 Task: Look for space in Normandy from 15th august 2023 to 30th august 2023 for 2 adults, 3 children in price range Rs.20000 to Rs.28000. Place can be entire place with 1  bedroom having 4 beds and 1 bathroom. Property type can be flat. Amenities needed are: wifi, pool, breakfast. Booking option can be shelf check-in. Required host language is English.
Action: Mouse moved to (352, 399)
Screenshot: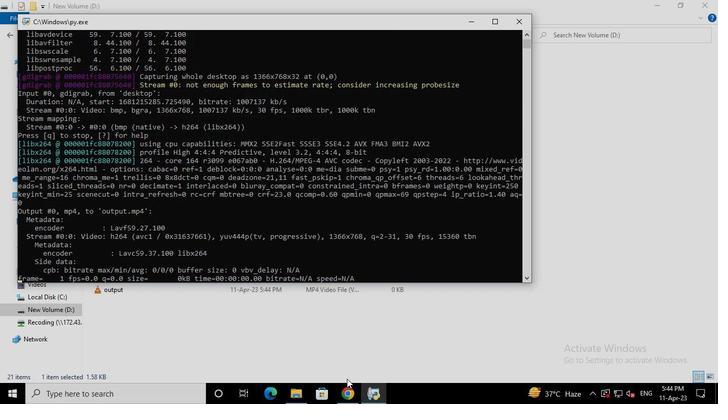 
Action: Mouse pressed left at (352, 399)
Screenshot: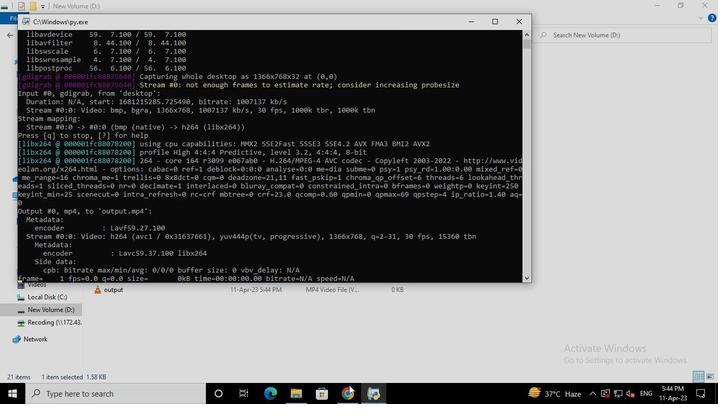 
Action: Mouse moved to (293, 92)
Screenshot: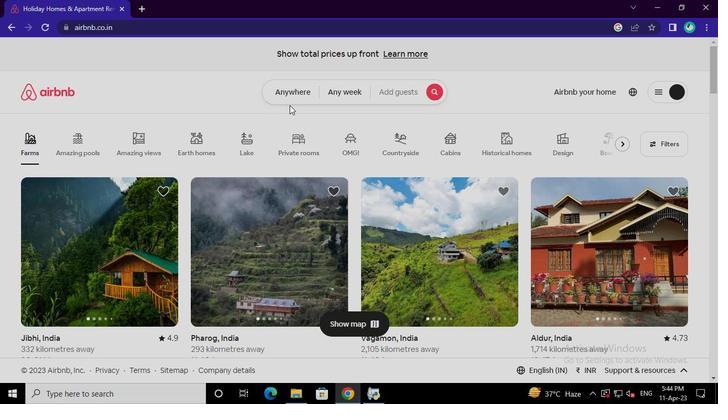 
Action: Mouse pressed left at (293, 92)
Screenshot: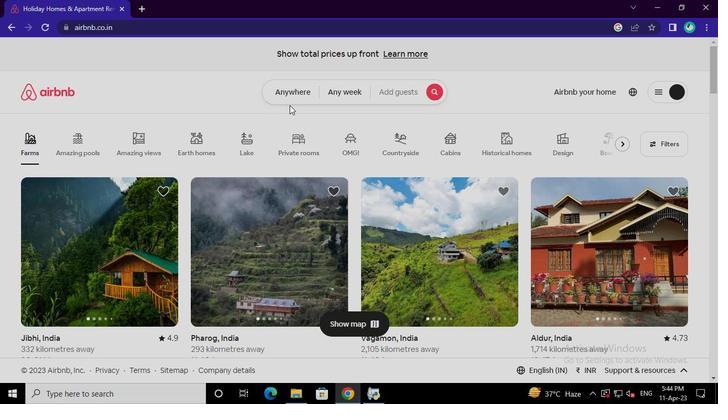 
Action: Mouse moved to (253, 135)
Screenshot: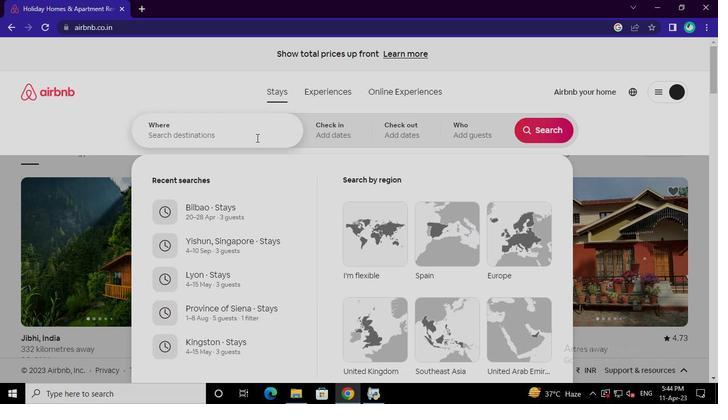 
Action: Mouse pressed left at (253, 135)
Screenshot: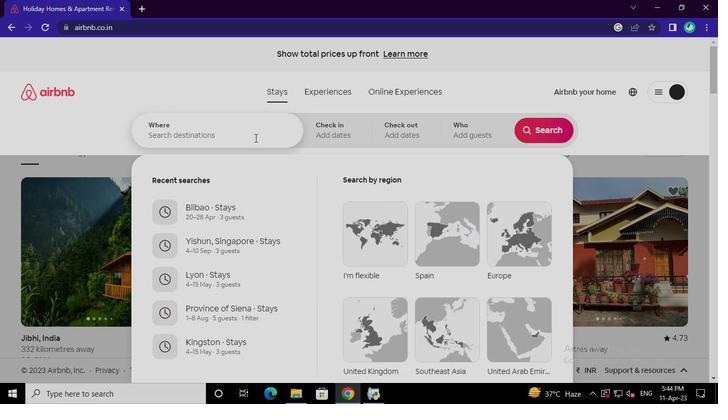 
Action: Keyboard n
Screenshot: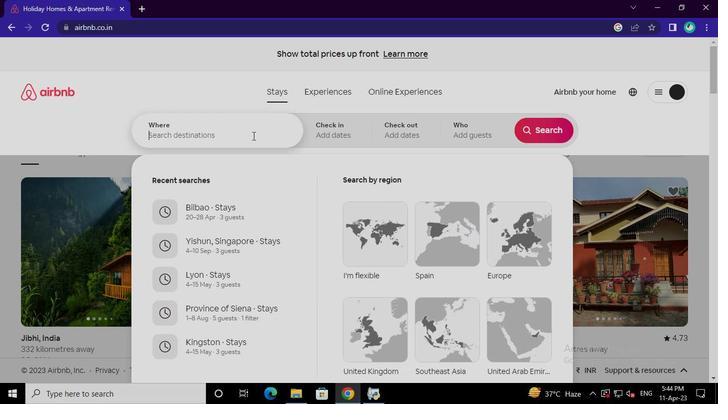 
Action: Keyboard o
Screenshot: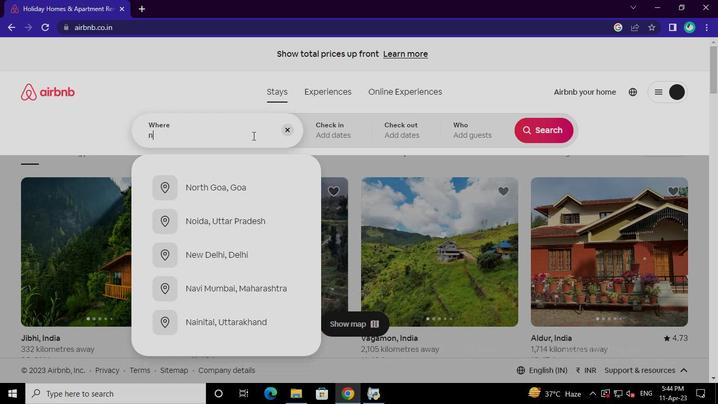 
Action: Keyboard r
Screenshot: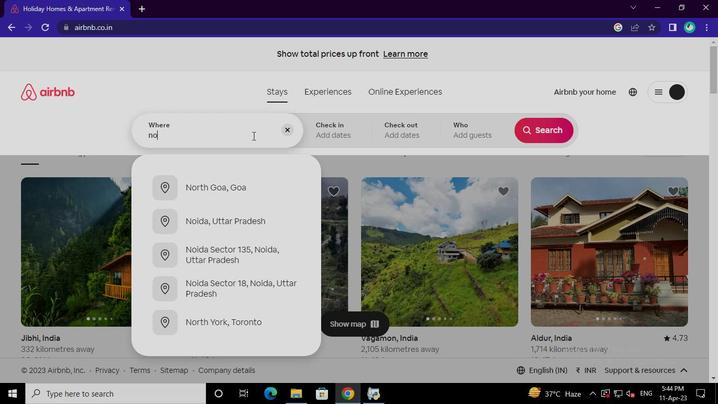 
Action: Keyboard m
Screenshot: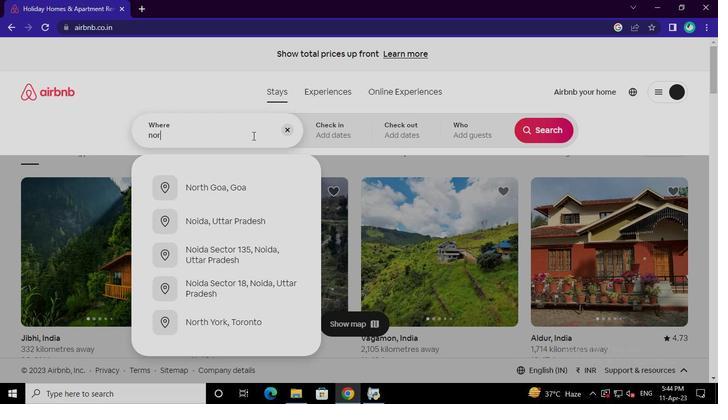 
Action: Keyboard a
Screenshot: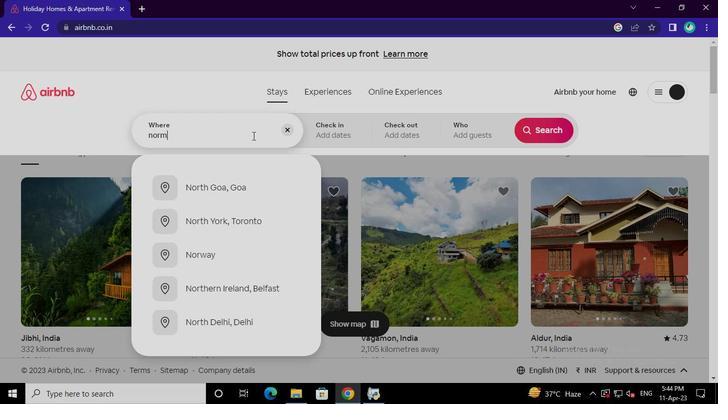 
Action: Keyboard n
Screenshot: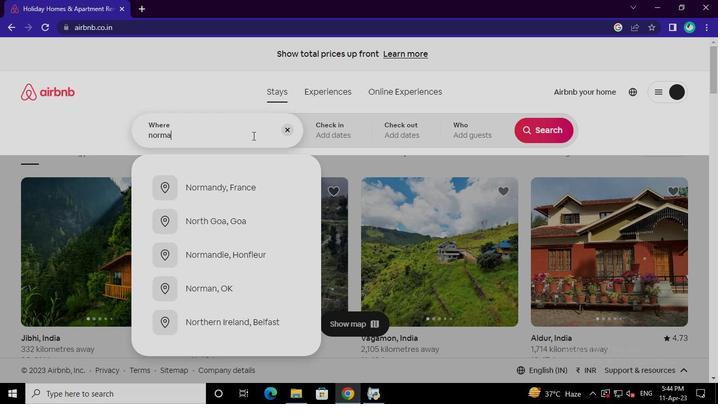 
Action: Mouse moved to (240, 188)
Screenshot: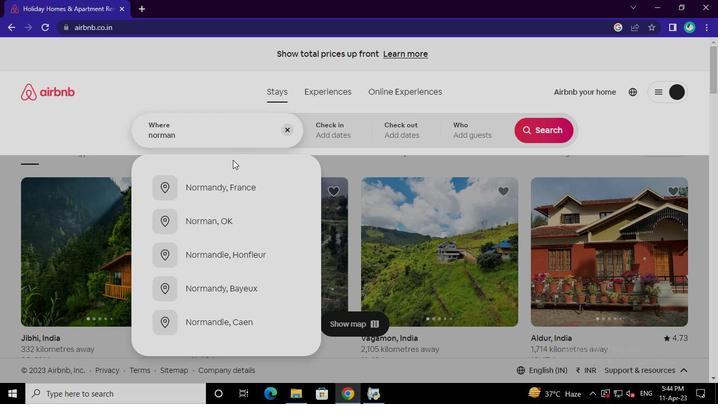 
Action: Mouse pressed left at (240, 188)
Screenshot: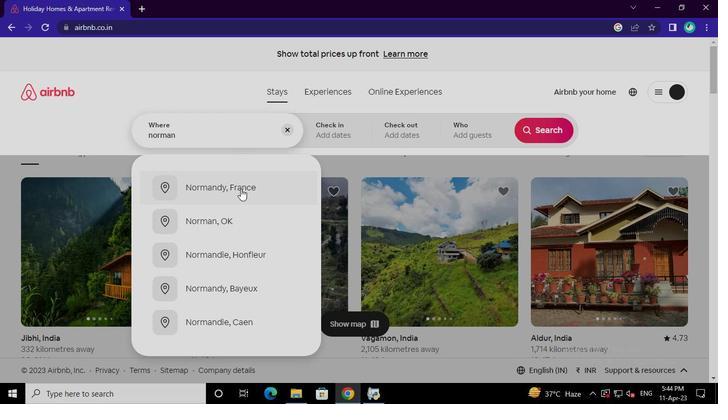 
Action: Mouse moved to (538, 215)
Screenshot: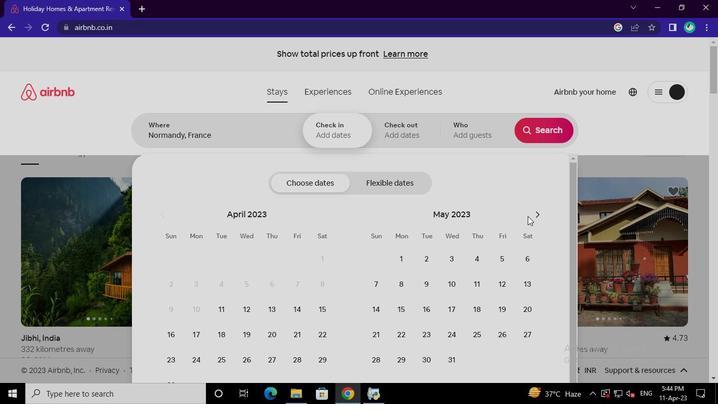 
Action: Mouse pressed left at (538, 215)
Screenshot: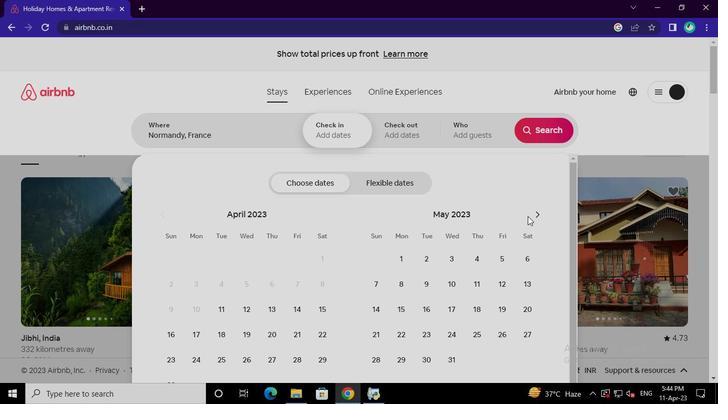 
Action: Mouse pressed left at (538, 215)
Screenshot: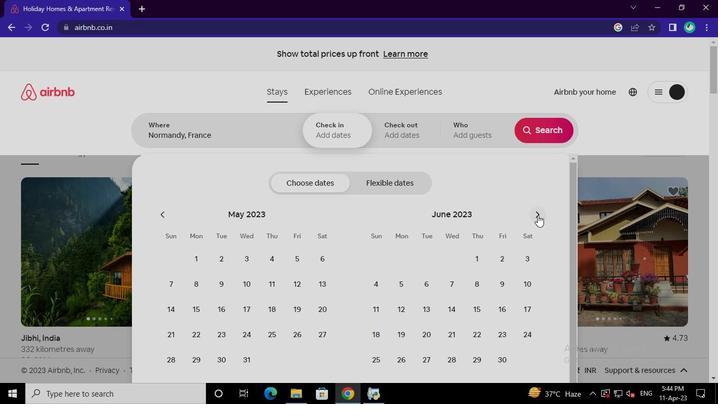 
Action: Mouse pressed left at (538, 215)
Screenshot: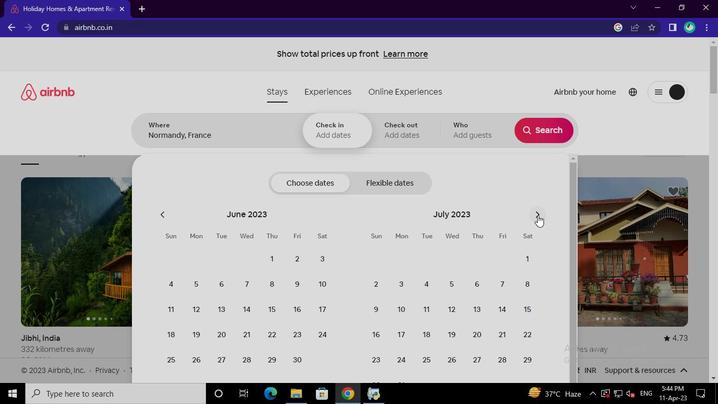 
Action: Mouse moved to (431, 307)
Screenshot: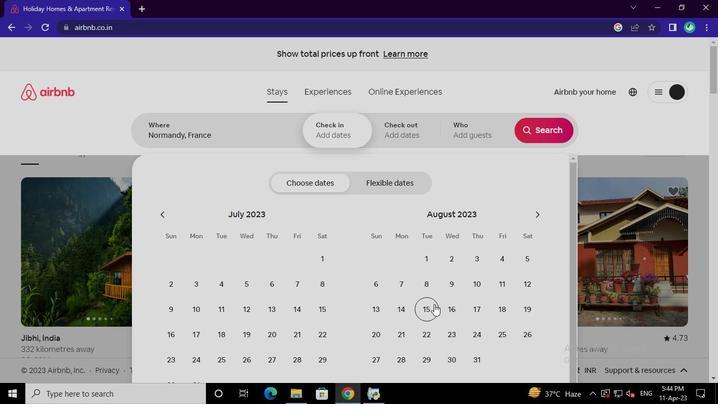 
Action: Mouse pressed left at (431, 307)
Screenshot: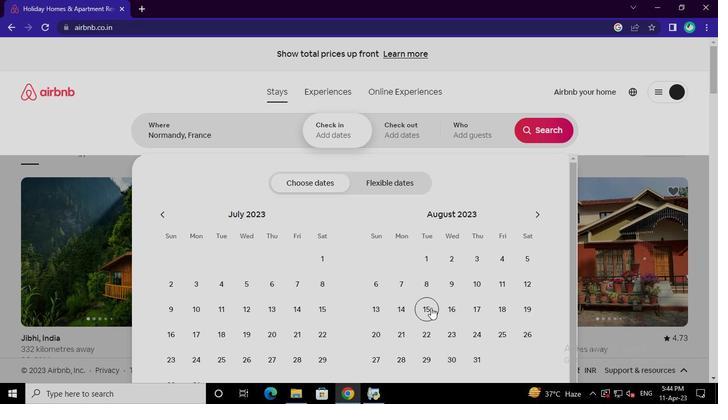 
Action: Mouse moved to (457, 358)
Screenshot: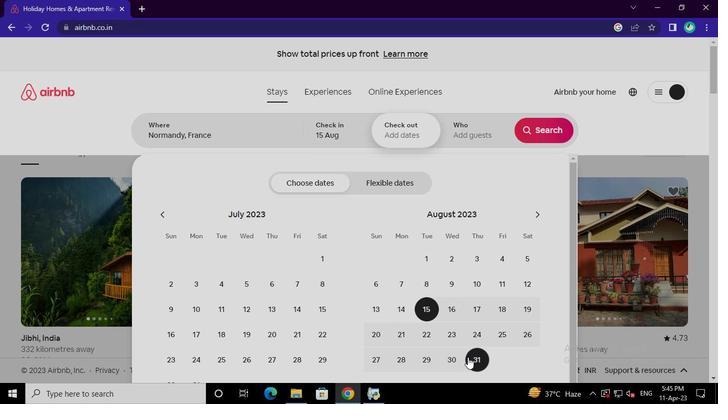 
Action: Mouse pressed left at (457, 358)
Screenshot: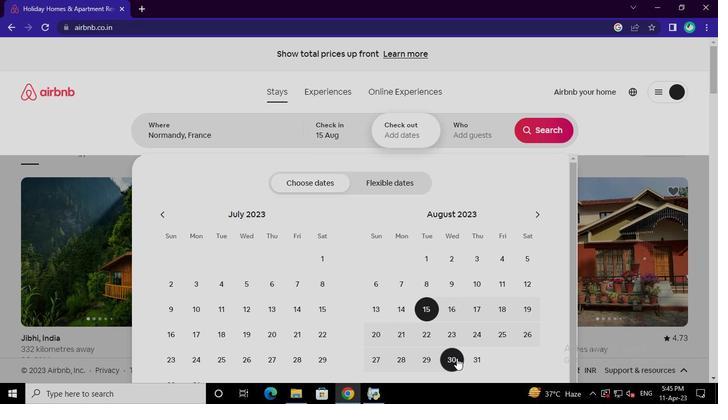 
Action: Mouse moved to (482, 137)
Screenshot: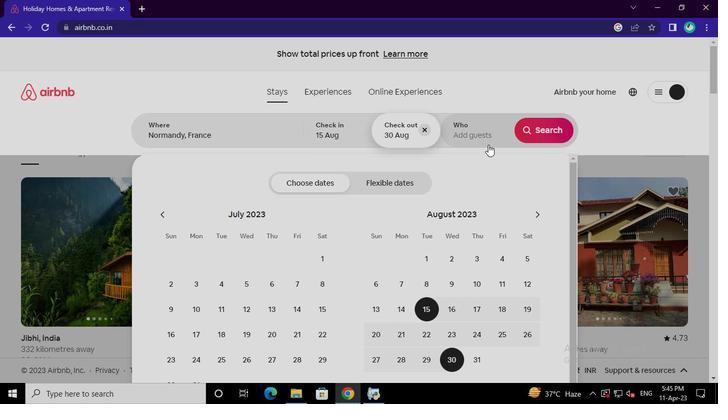 
Action: Mouse pressed left at (482, 137)
Screenshot: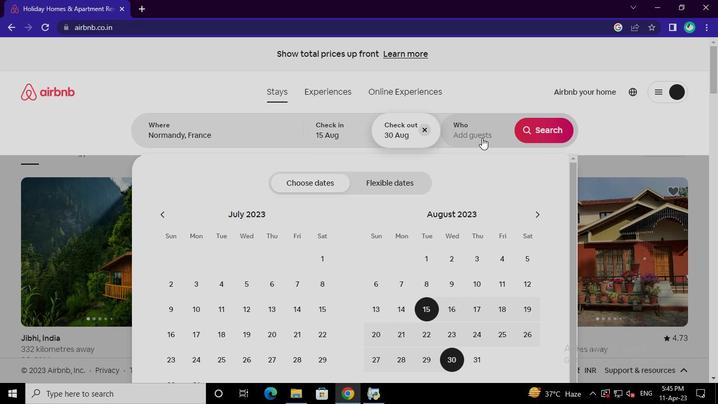 
Action: Mouse moved to (547, 185)
Screenshot: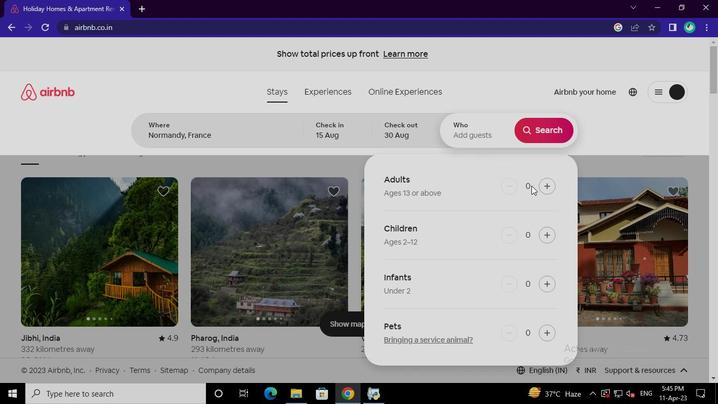 
Action: Mouse pressed left at (547, 185)
Screenshot: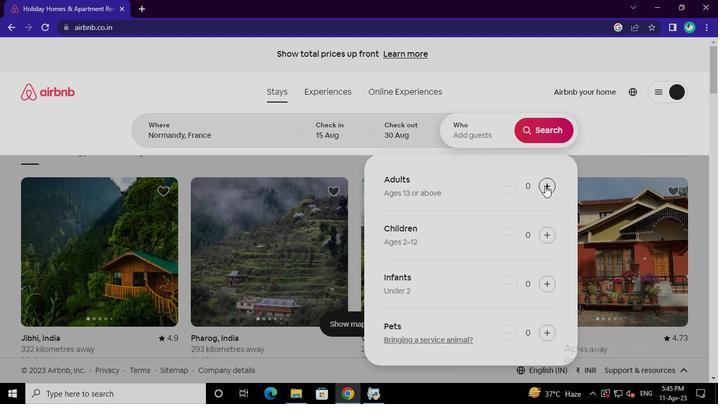 
Action: Mouse pressed left at (547, 185)
Screenshot: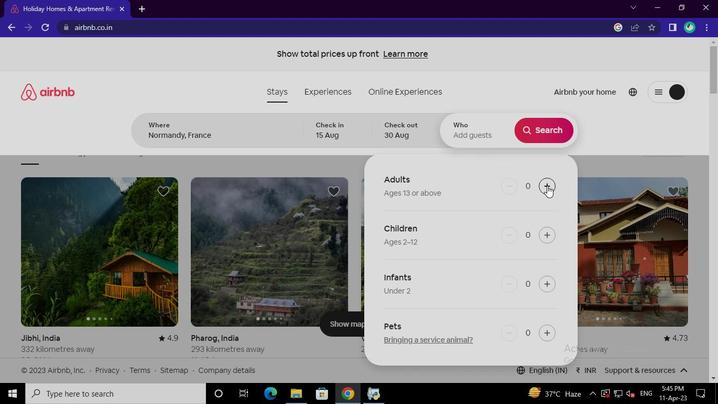 
Action: Mouse moved to (546, 238)
Screenshot: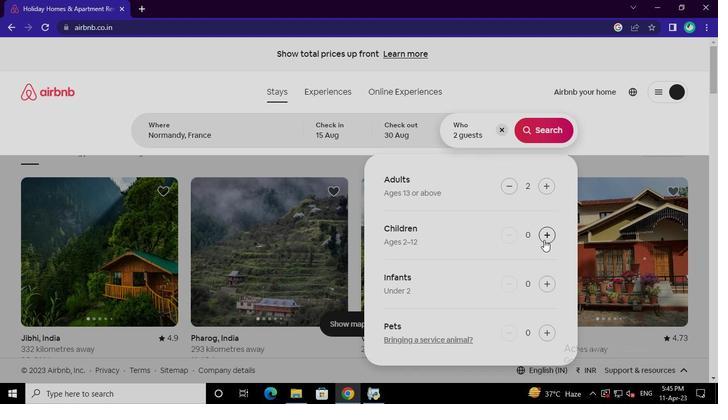 
Action: Mouse pressed left at (546, 238)
Screenshot: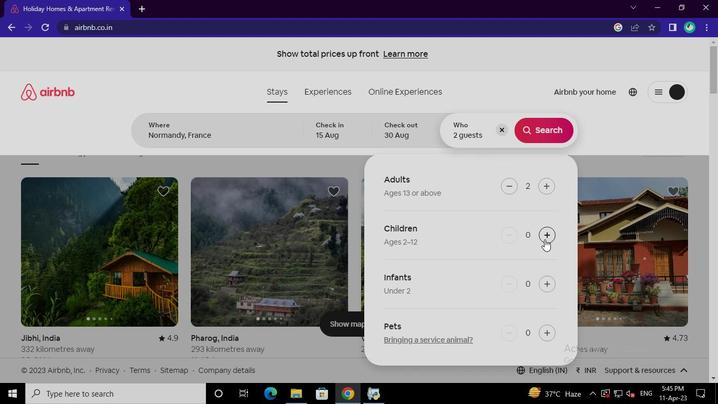 
Action: Mouse pressed left at (546, 238)
Screenshot: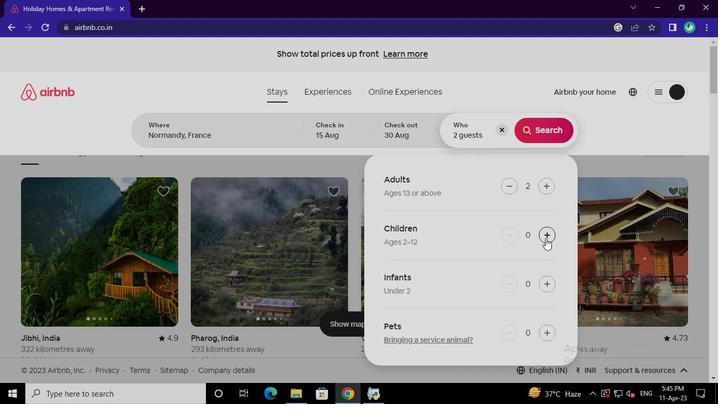 
Action: Mouse pressed left at (546, 238)
Screenshot: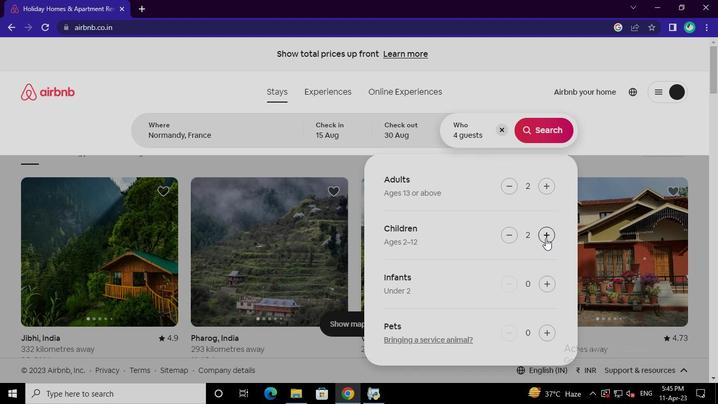 
Action: Mouse moved to (551, 136)
Screenshot: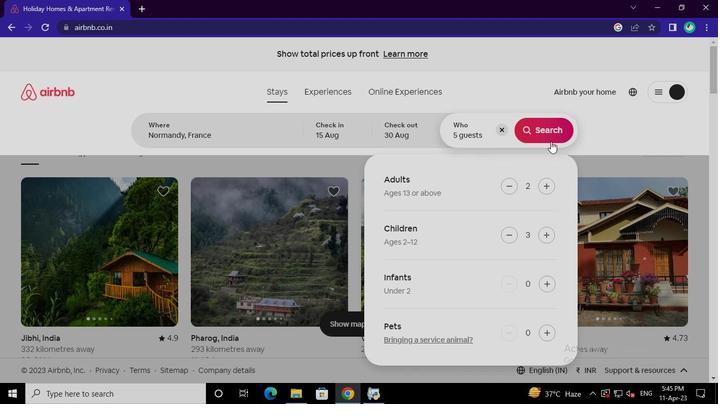 
Action: Mouse pressed left at (551, 136)
Screenshot: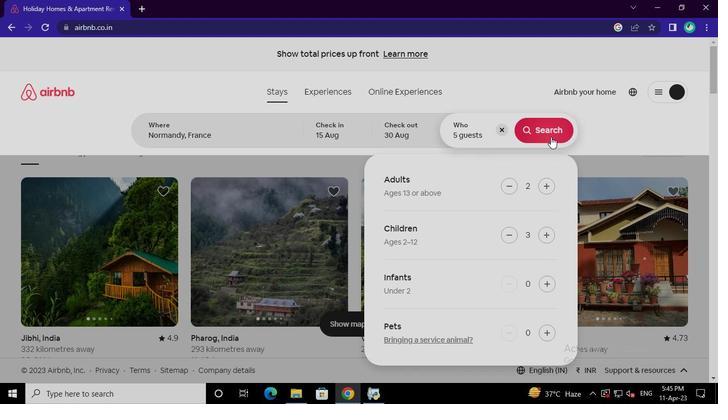 
Action: Mouse moved to (662, 99)
Screenshot: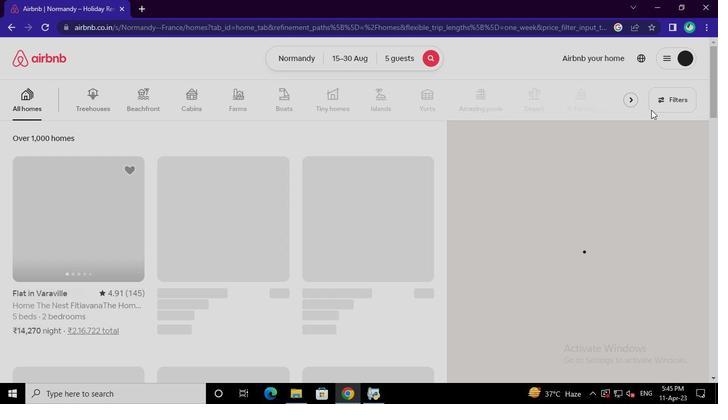 
Action: Mouse pressed left at (662, 99)
Screenshot: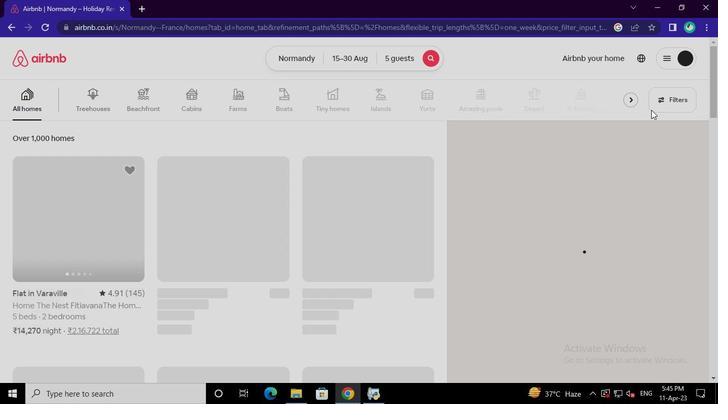 
Action: Mouse moved to (278, 233)
Screenshot: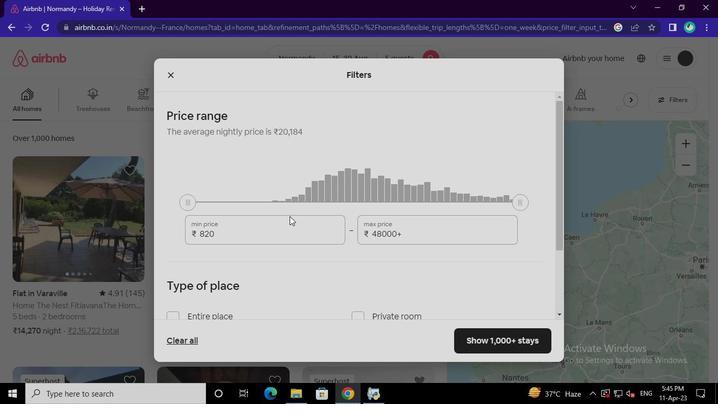 
Action: Mouse pressed left at (278, 233)
Screenshot: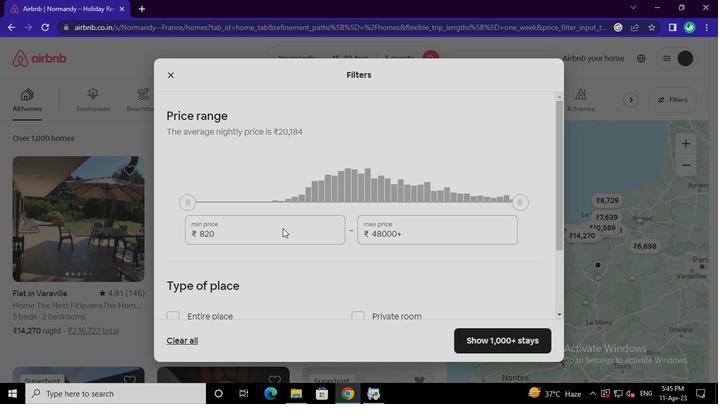 
Action: Mouse moved to (277, 233)
Screenshot: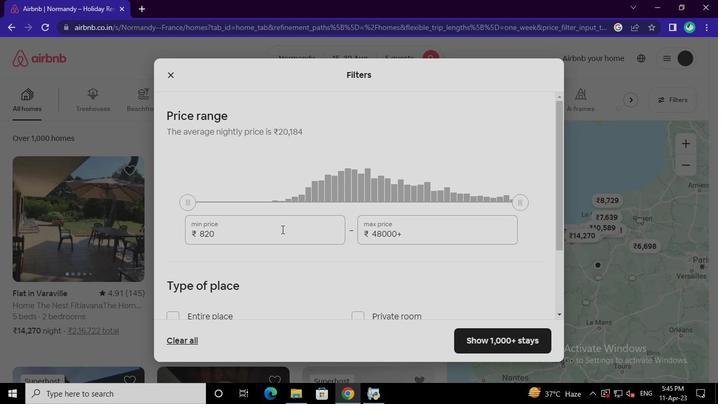 
Action: Keyboard Key.backspace
Screenshot: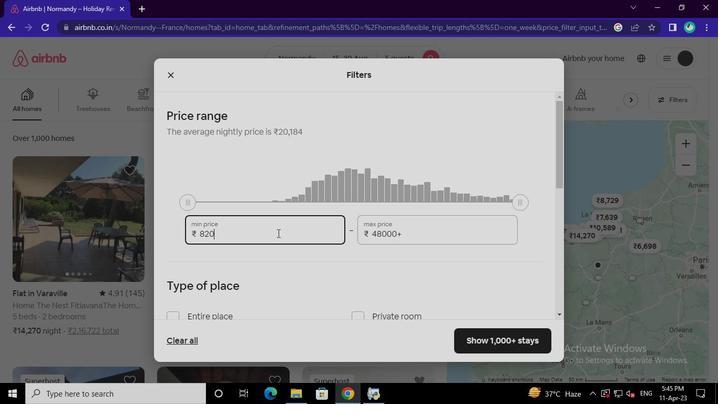 
Action: Keyboard Key.backspace
Screenshot: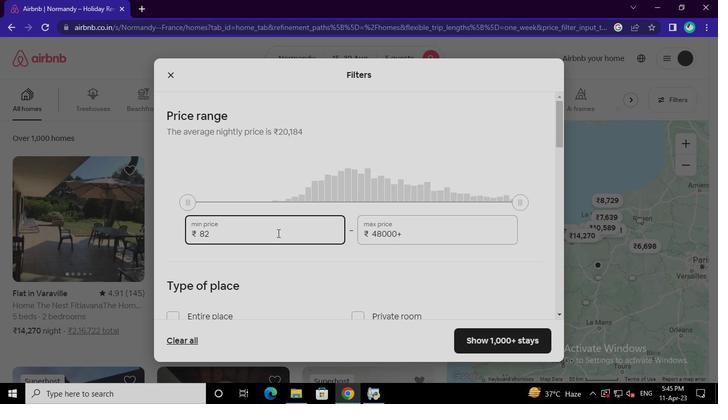 
Action: Keyboard Key.backspace
Screenshot: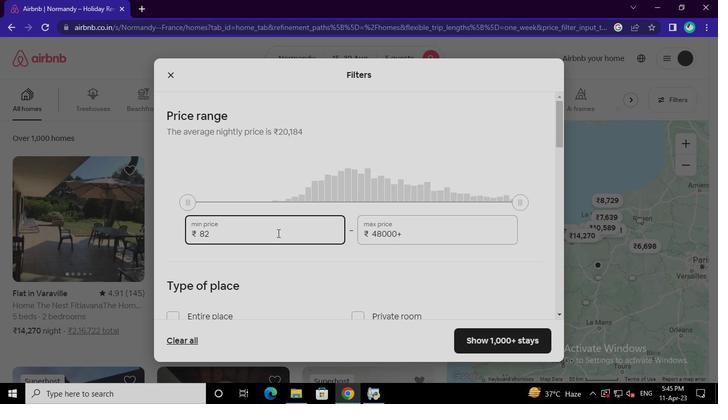 
Action: Keyboard Key.backspace
Screenshot: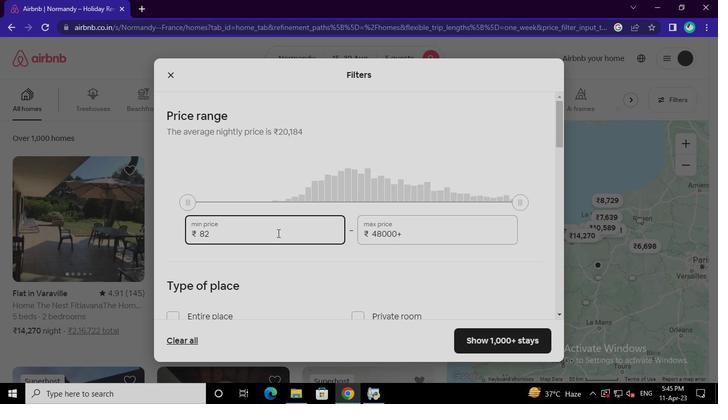 
Action: Keyboard Key.backspace
Screenshot: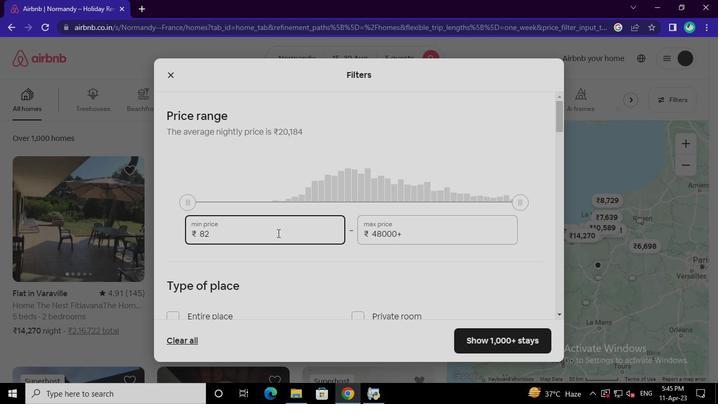 
Action: Keyboard Key.backspace
Screenshot: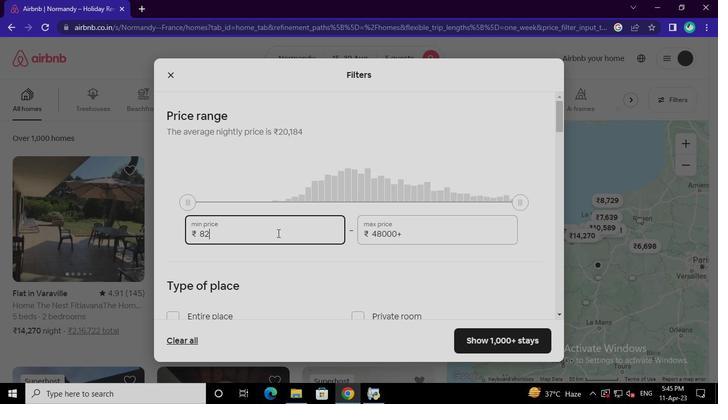 
Action: Keyboard Key.backspace
Screenshot: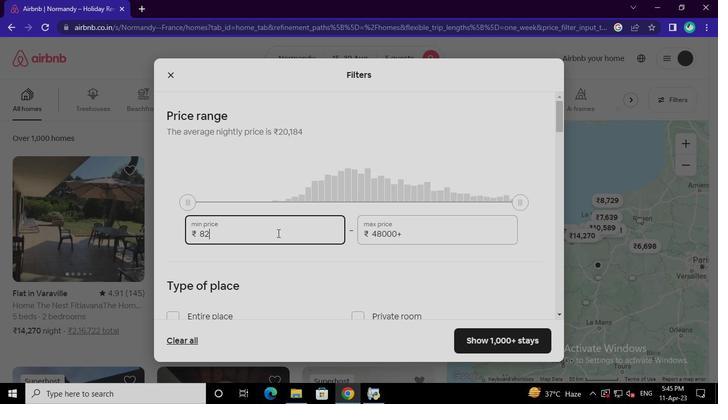 
Action: Keyboard Key.backspace
Screenshot: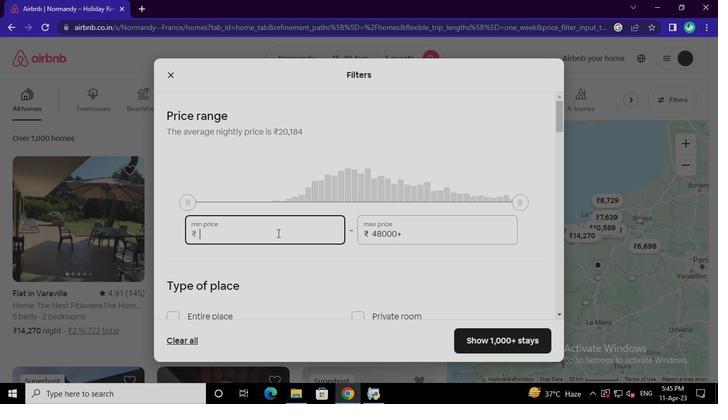 
Action: Keyboard Key.backspace
Screenshot: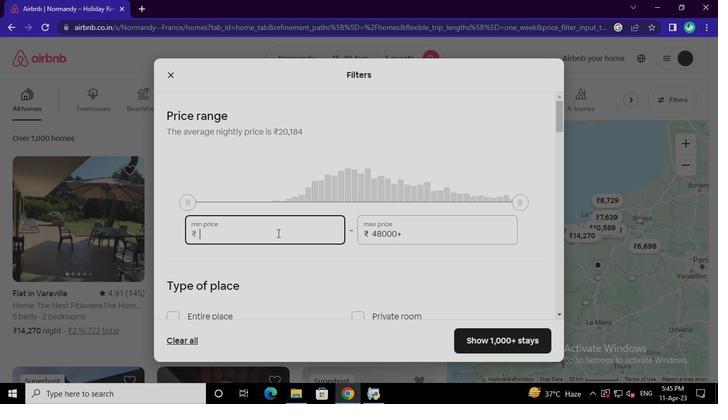 
Action: Keyboard Key.backspace
Screenshot: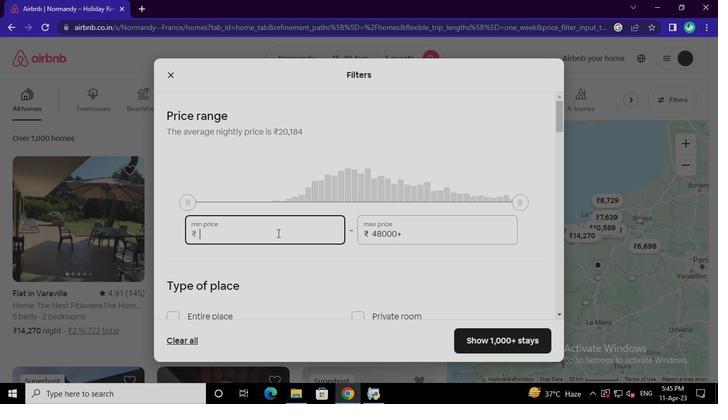 
Action: Keyboard Key.backspace
Screenshot: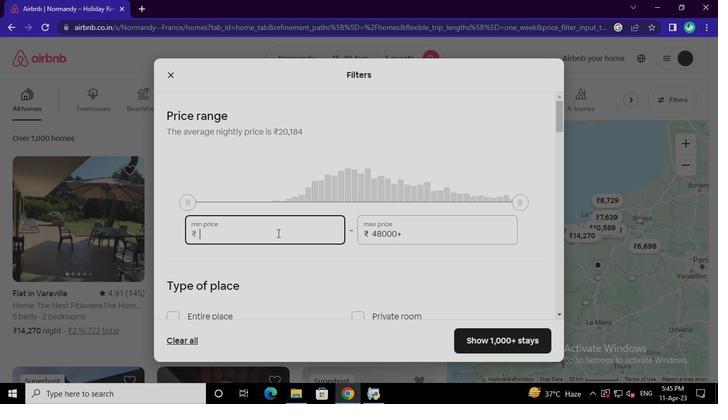 
Action: Keyboard <98>
Screenshot: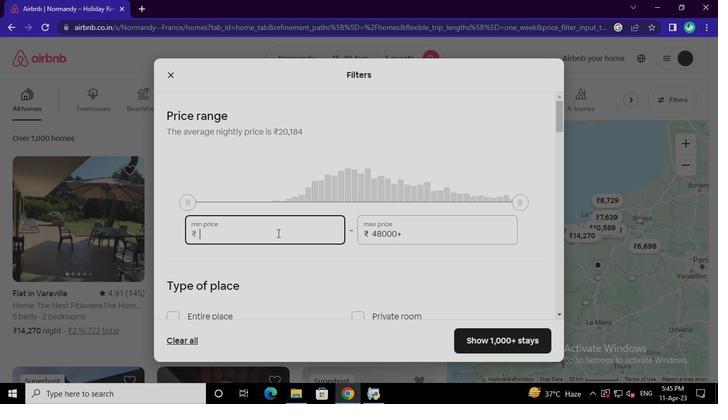 
Action: Keyboard <96>
Screenshot: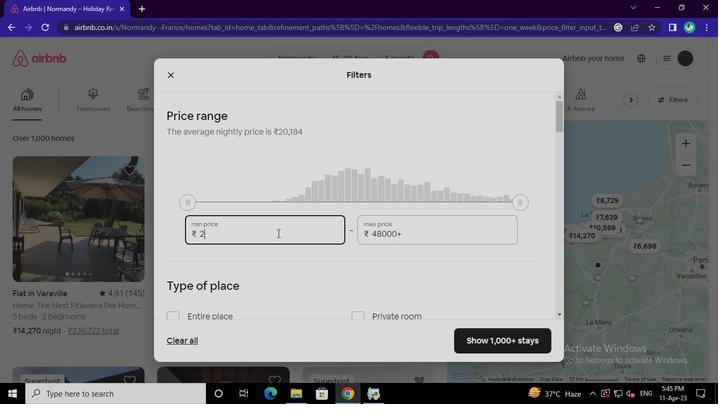 
Action: Keyboard <96>
Screenshot: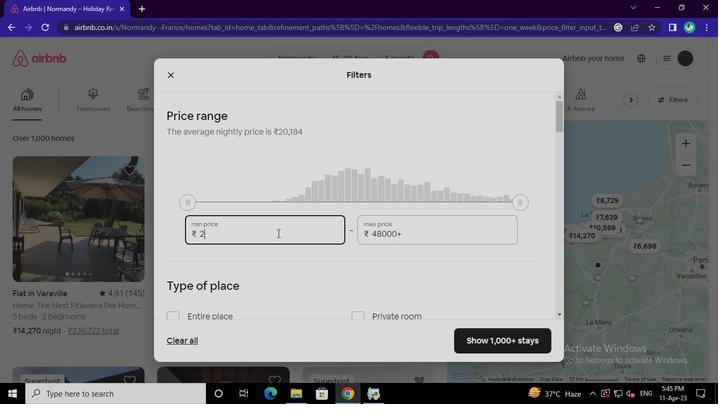 
Action: Keyboard <96>
Screenshot: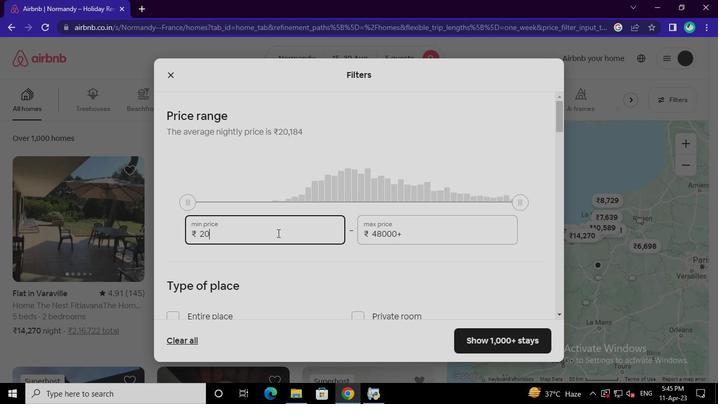 
Action: Keyboard <96>
Screenshot: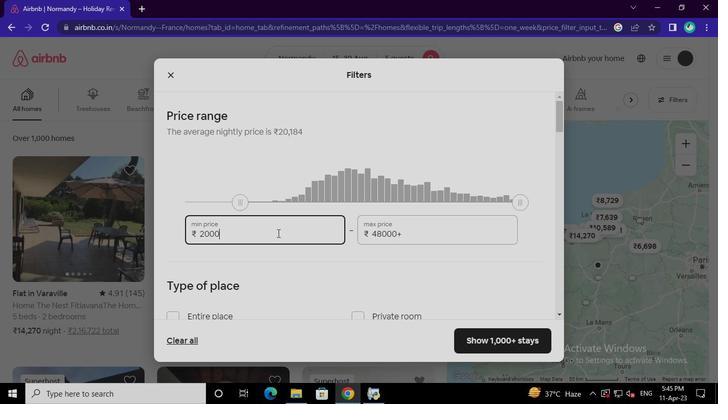
Action: Mouse moved to (407, 235)
Screenshot: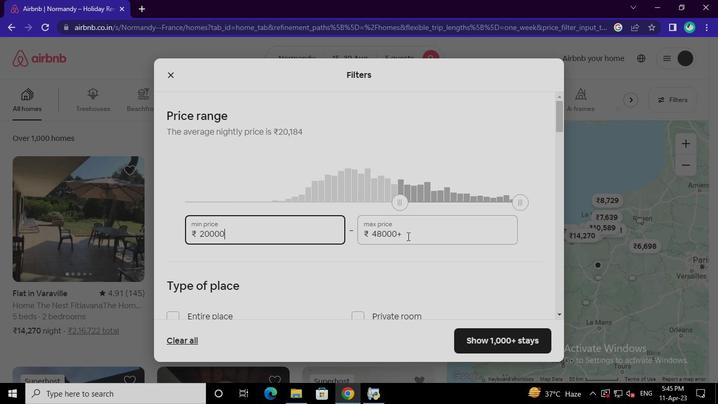 
Action: Mouse pressed left at (407, 235)
Screenshot: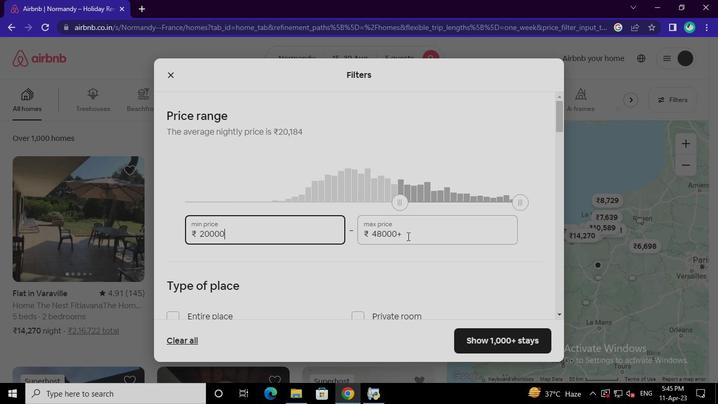 
Action: Keyboard Key.backspace
Screenshot: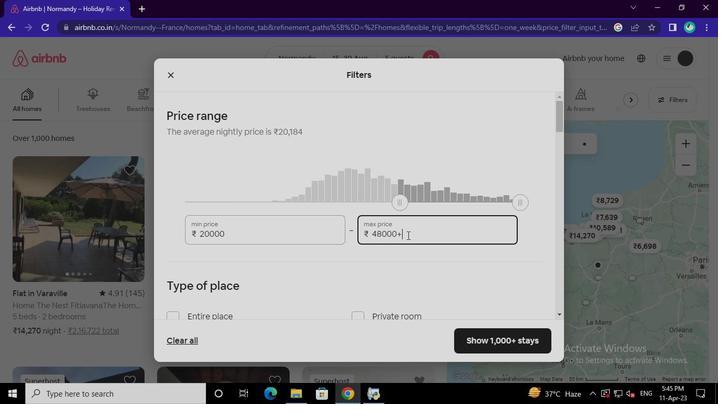 
Action: Keyboard Key.backspace
Screenshot: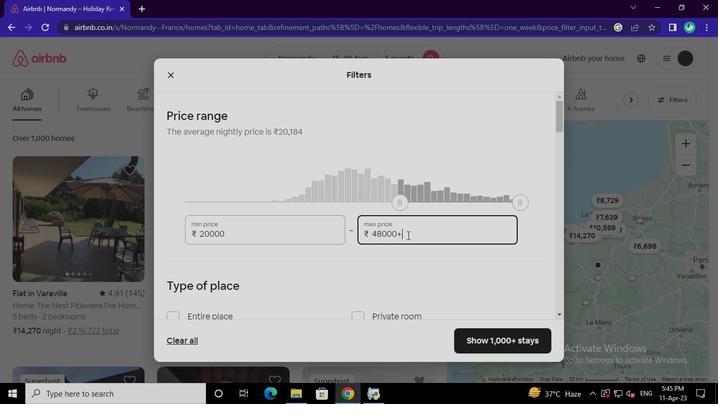 
Action: Keyboard Key.backspace
Screenshot: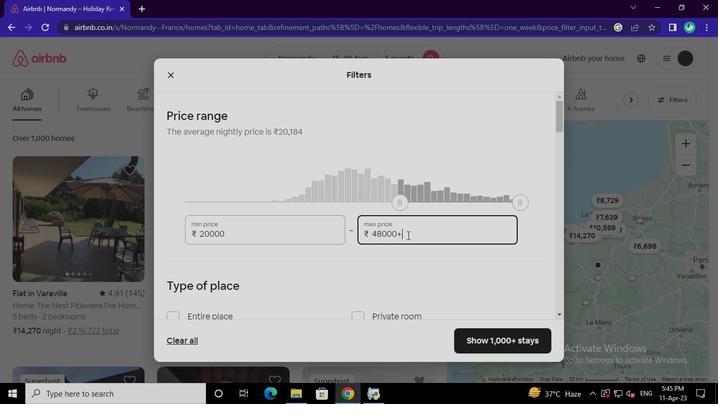 
Action: Keyboard Key.backspace
Screenshot: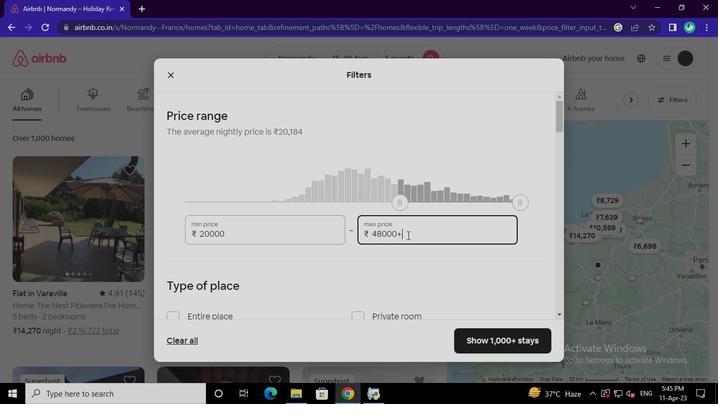 
Action: Keyboard Key.backspace
Screenshot: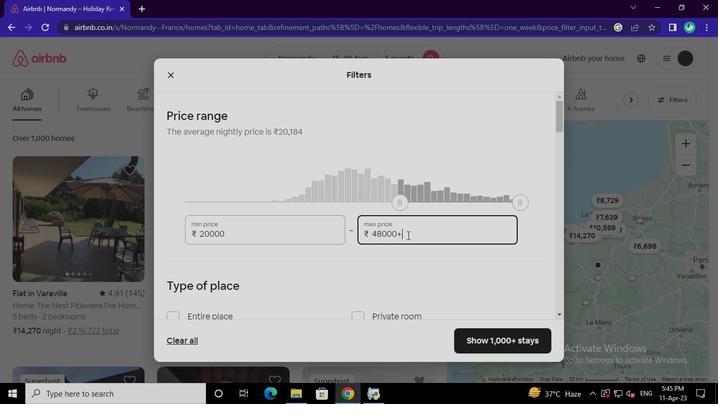 
Action: Keyboard Key.backspace
Screenshot: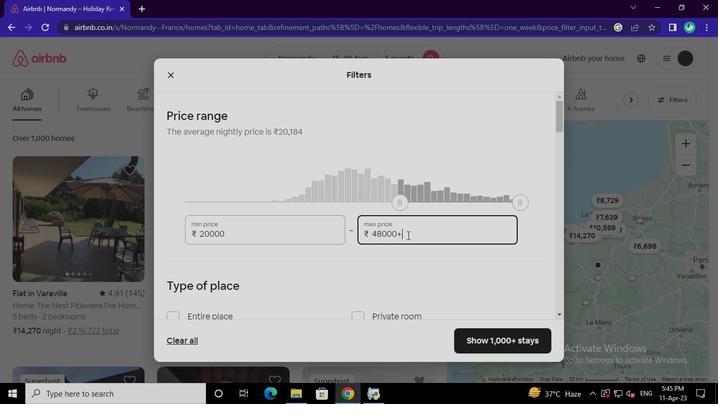 
Action: Keyboard Key.backspace
Screenshot: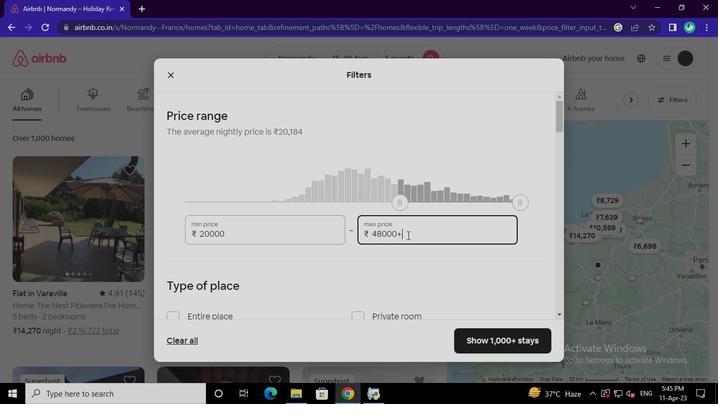 
Action: Keyboard Key.backspace
Screenshot: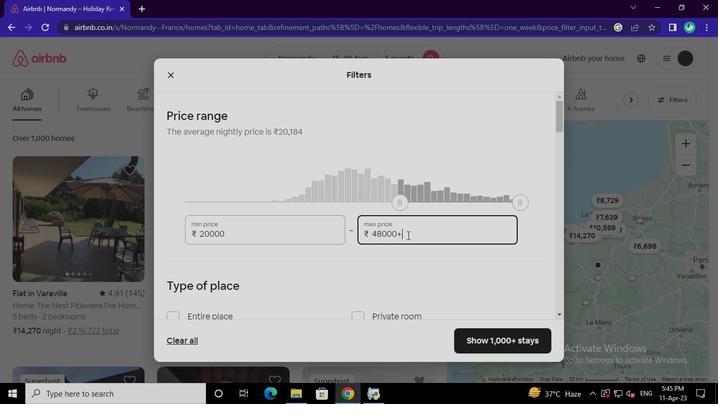 
Action: Keyboard Key.backspace
Screenshot: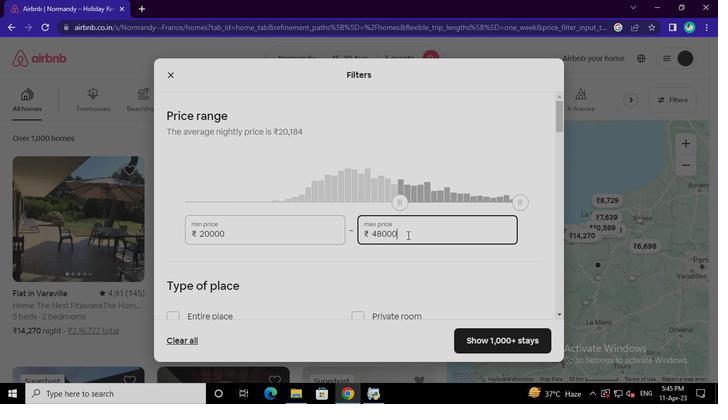 
Action: Keyboard Key.backspace
Screenshot: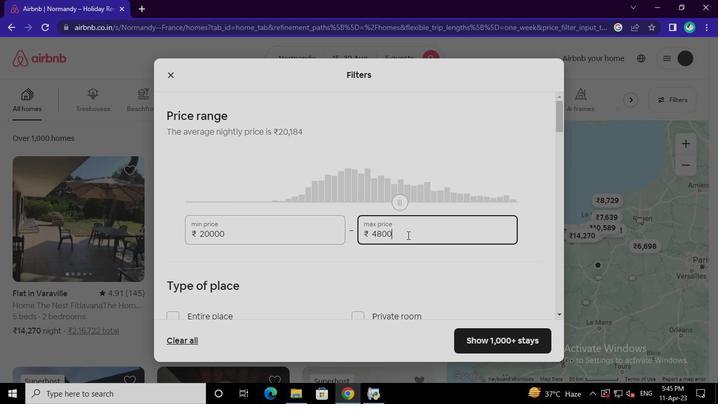
Action: Keyboard Key.backspace
Screenshot: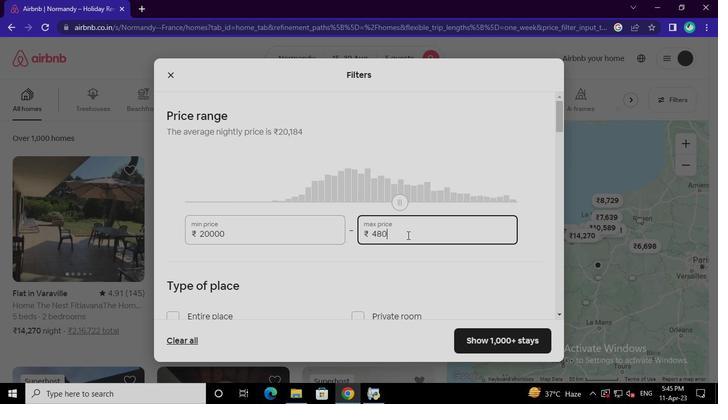
Action: Keyboard Key.backspace
Screenshot: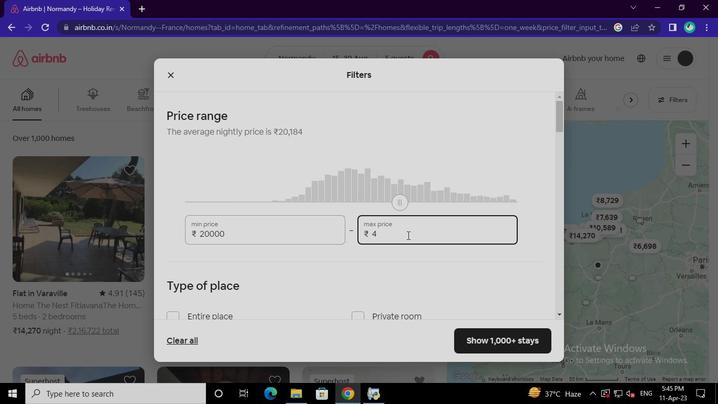 
Action: Keyboard Key.backspace
Screenshot: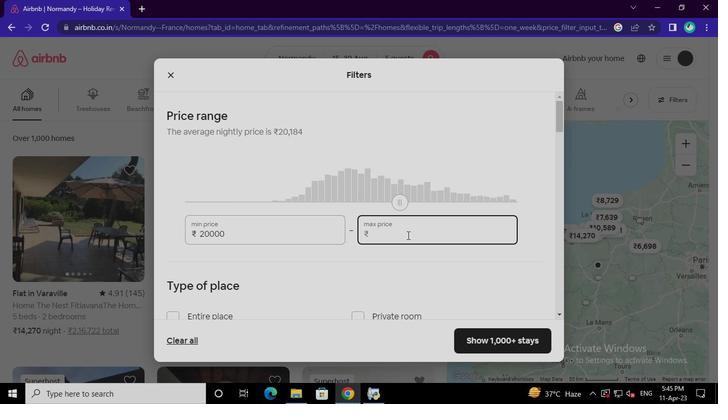 
Action: Keyboard Key.backspace
Screenshot: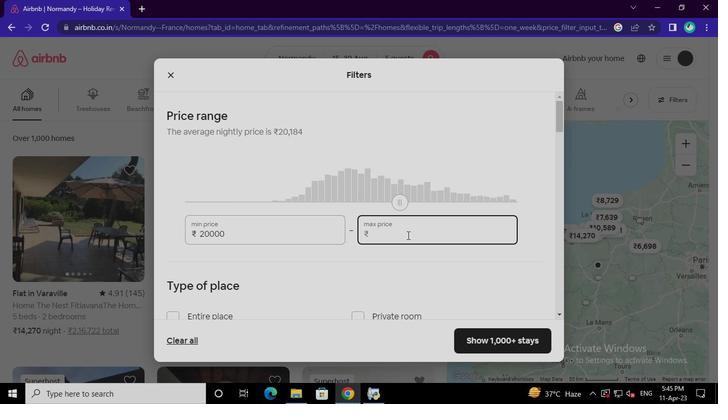 
Action: Keyboard <98>
Screenshot: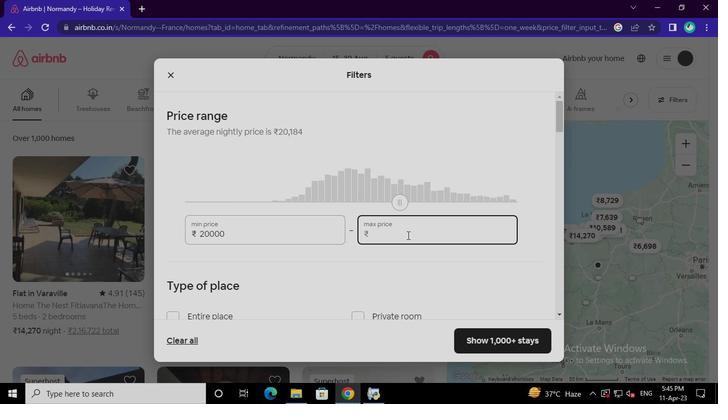 
Action: Keyboard <104>
Screenshot: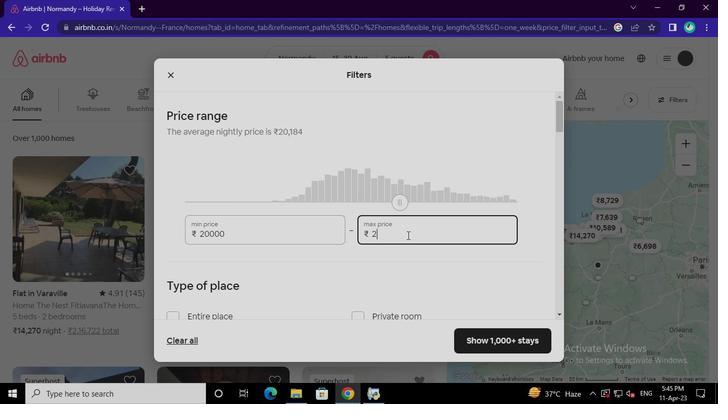 
Action: Keyboard <96>
Screenshot: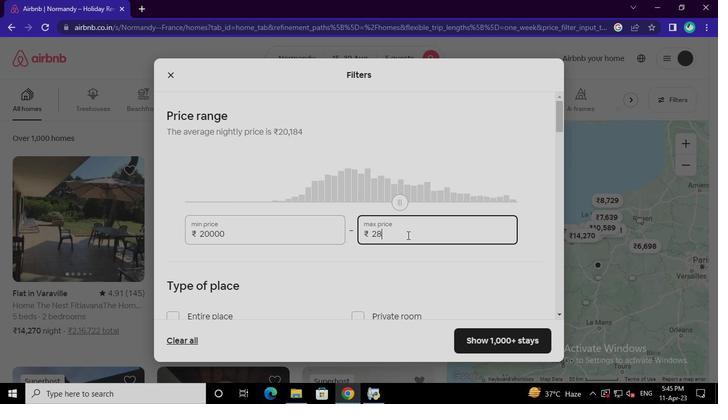 
Action: Keyboard <96>
Screenshot: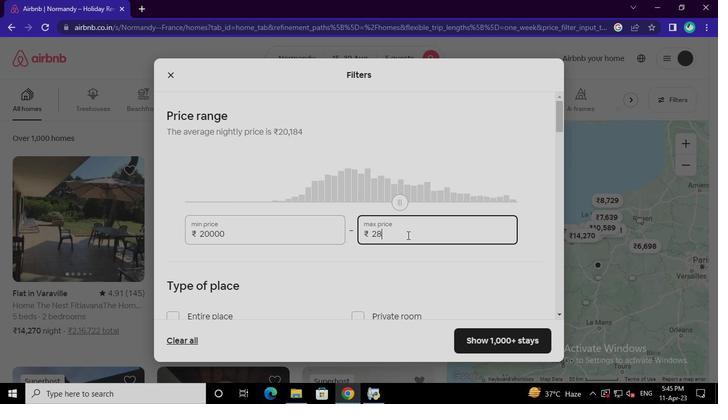
Action: Keyboard <96>
Screenshot: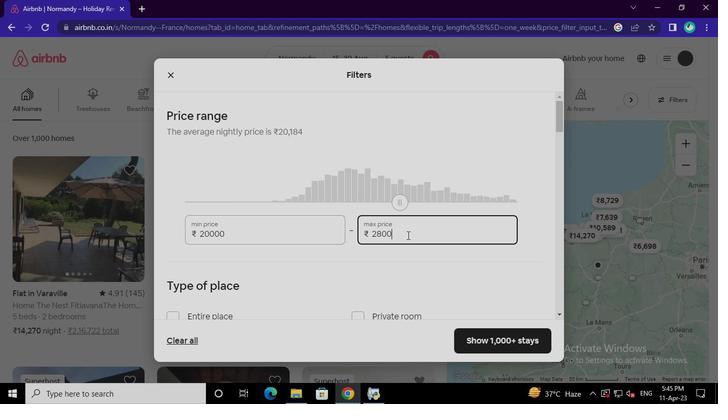 
Action: Mouse moved to (225, 215)
Screenshot: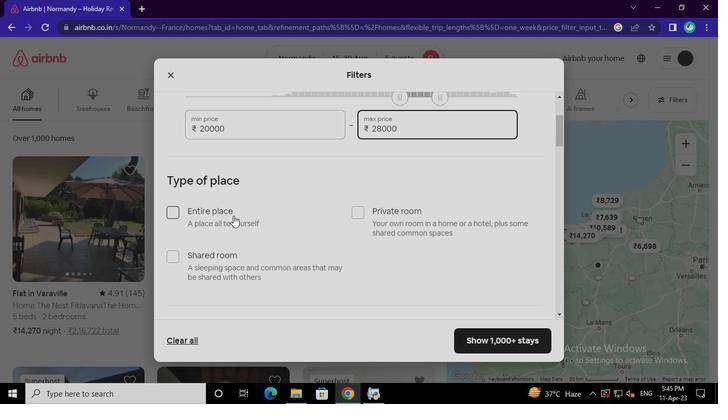 
Action: Mouse pressed left at (225, 215)
Screenshot: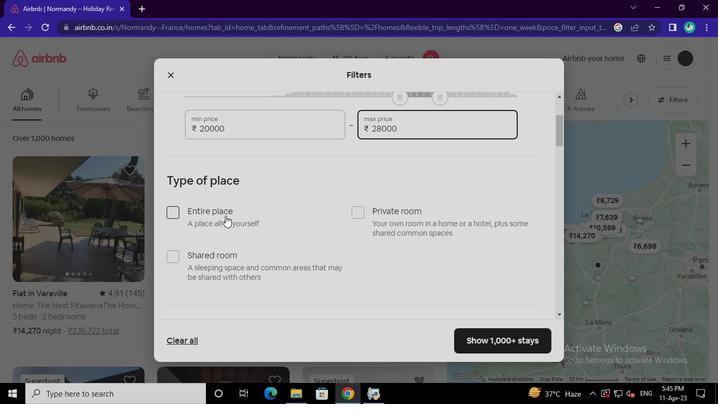 
Action: Mouse moved to (230, 279)
Screenshot: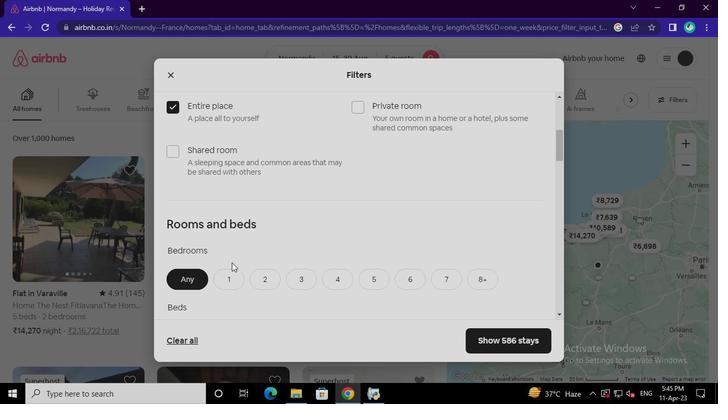 
Action: Mouse pressed left at (230, 279)
Screenshot: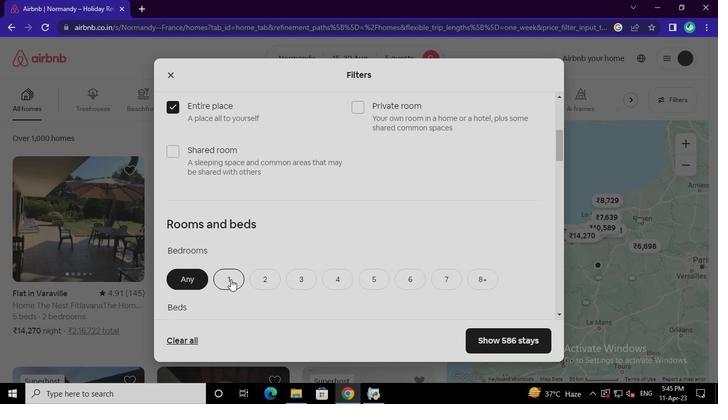 
Action: Mouse moved to (340, 229)
Screenshot: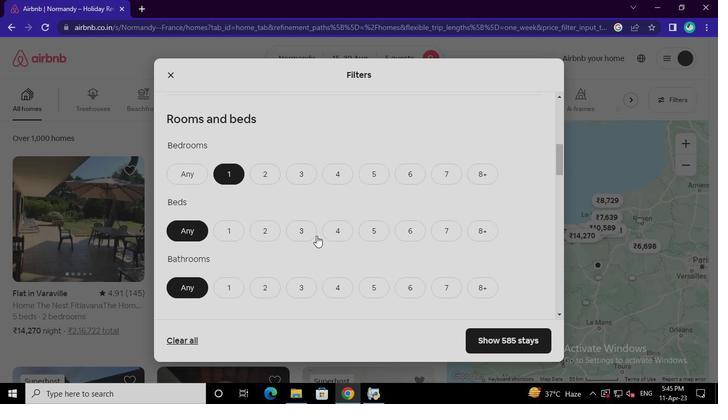 
Action: Mouse pressed left at (340, 229)
Screenshot: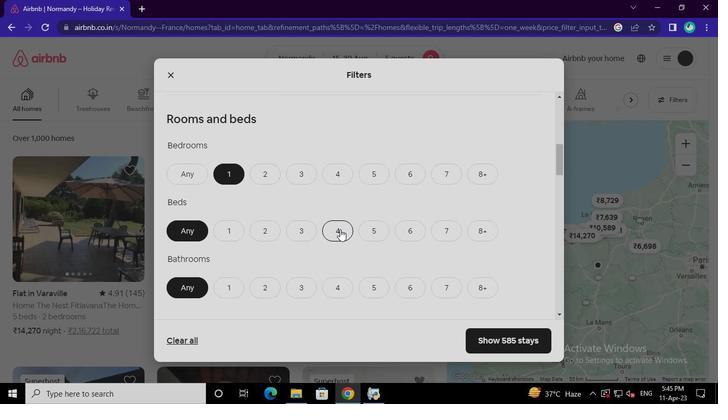 
Action: Mouse moved to (235, 235)
Screenshot: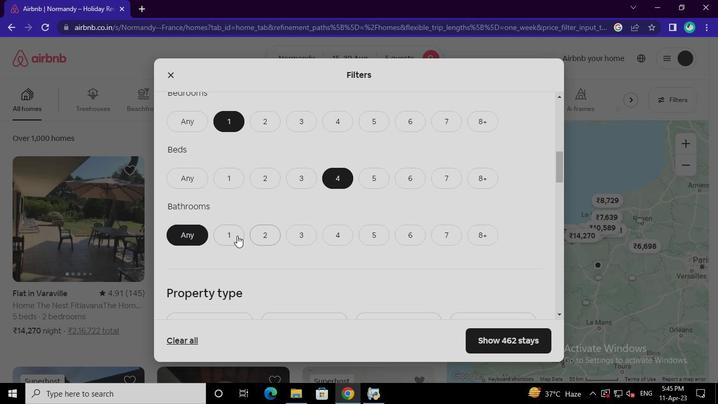 
Action: Mouse pressed left at (235, 235)
Screenshot: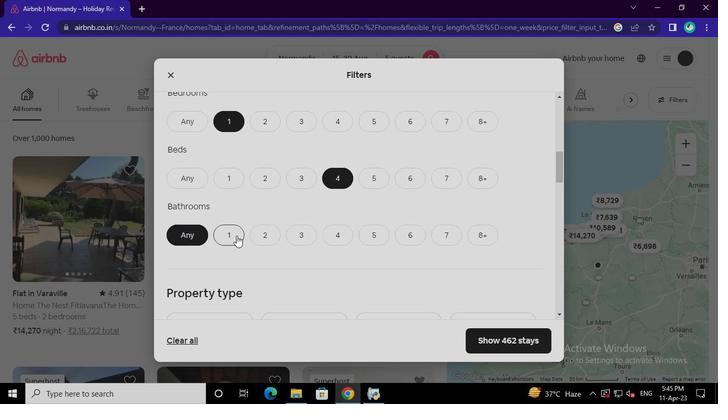 
Action: Mouse moved to (279, 246)
Screenshot: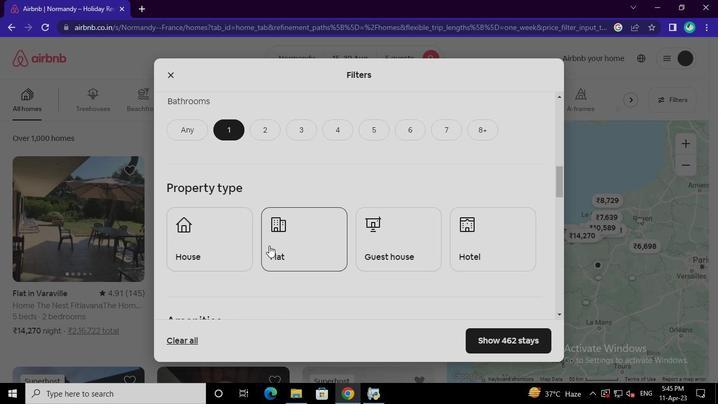 
Action: Mouse pressed left at (279, 246)
Screenshot: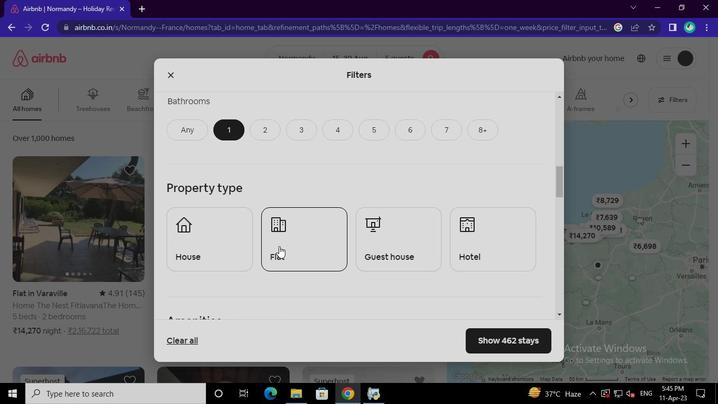 
Action: Mouse moved to (190, 242)
Screenshot: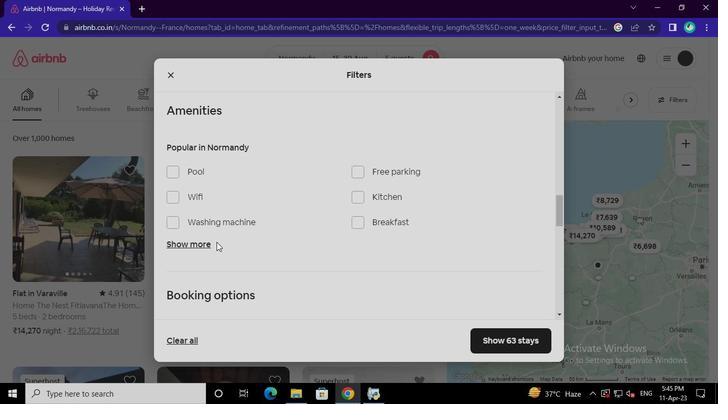 
Action: Mouse pressed left at (190, 242)
Screenshot: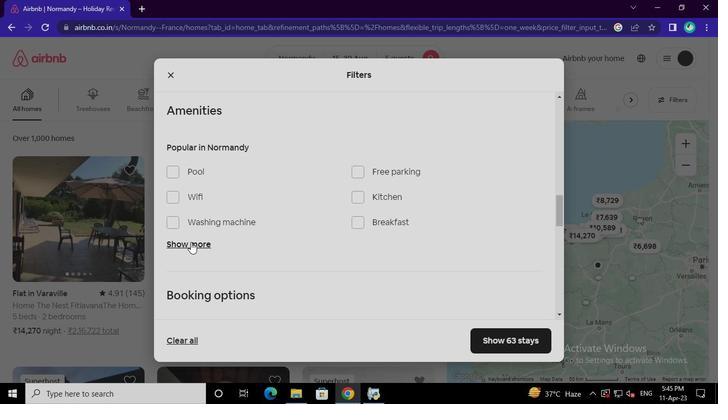 
Action: Mouse moved to (175, 199)
Screenshot: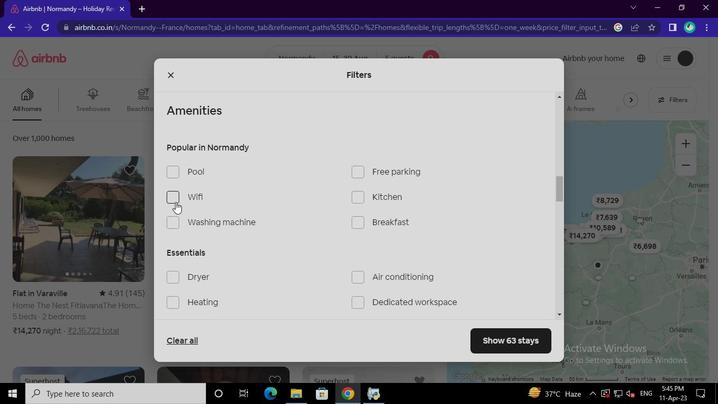 
Action: Mouse pressed left at (175, 199)
Screenshot: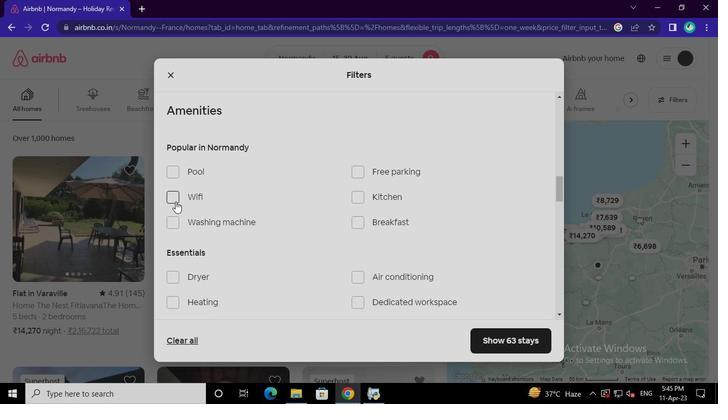 
Action: Mouse moved to (178, 171)
Screenshot: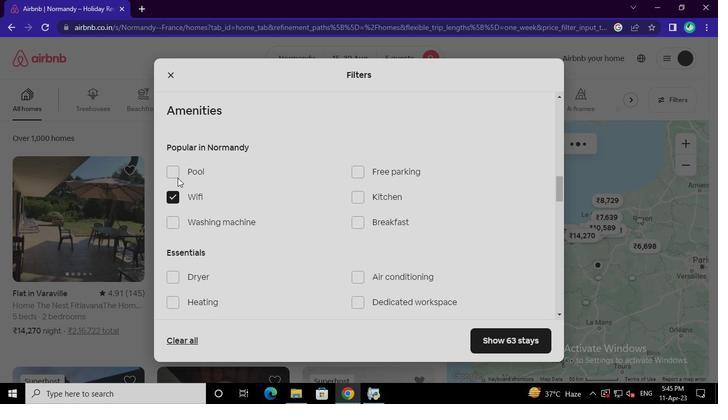 
Action: Mouse pressed left at (178, 171)
Screenshot: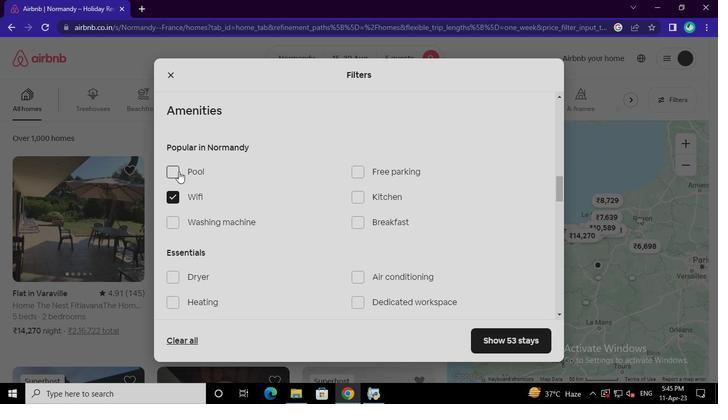
Action: Mouse moved to (358, 223)
Screenshot: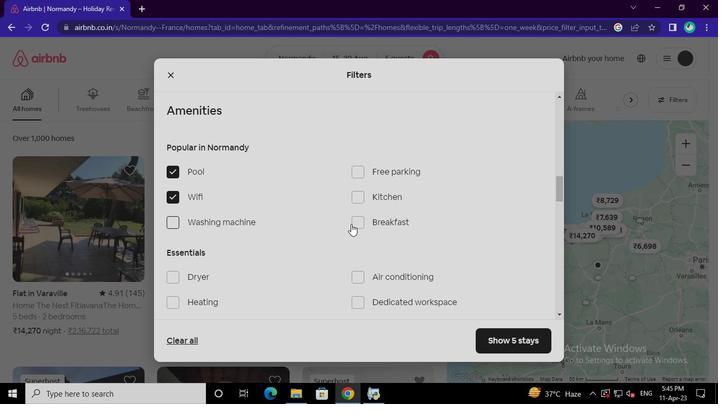 
Action: Mouse pressed left at (358, 223)
Screenshot: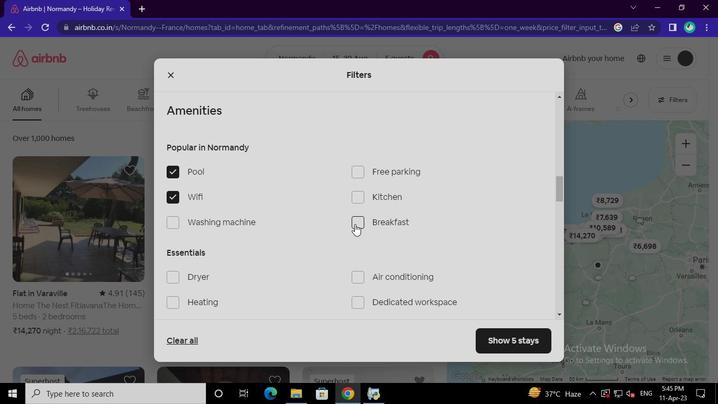 
Action: Mouse moved to (519, 259)
Screenshot: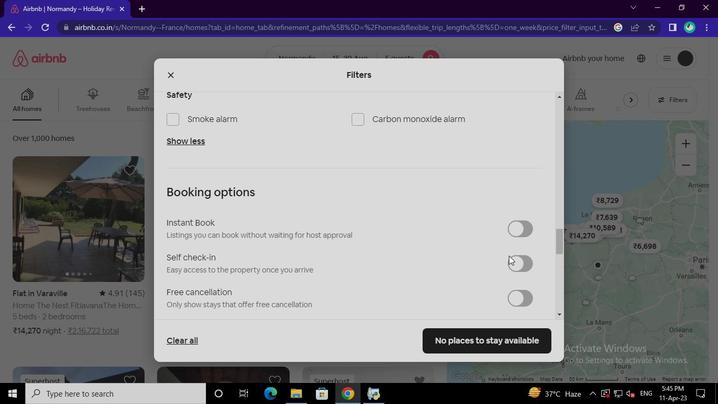 
Action: Mouse pressed left at (519, 259)
Screenshot: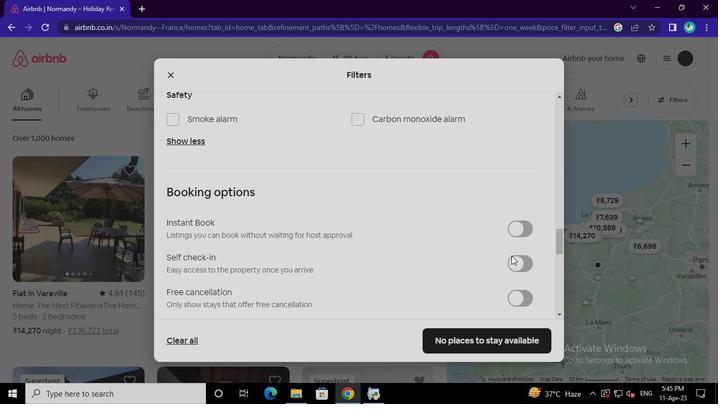 
Action: Mouse moved to (207, 244)
Screenshot: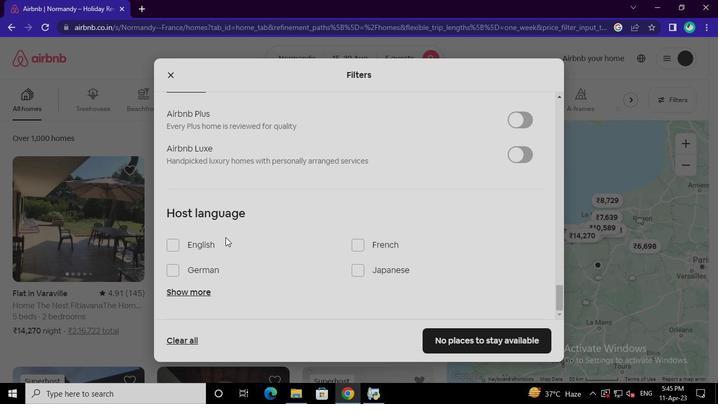 
Action: Mouse pressed left at (207, 244)
Screenshot: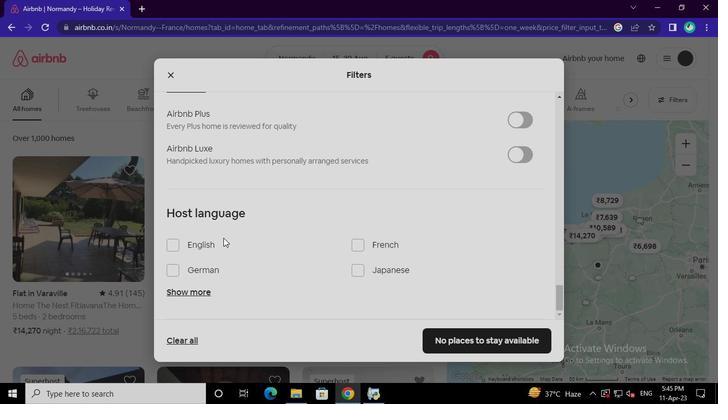 
Action: Mouse moved to (471, 340)
Screenshot: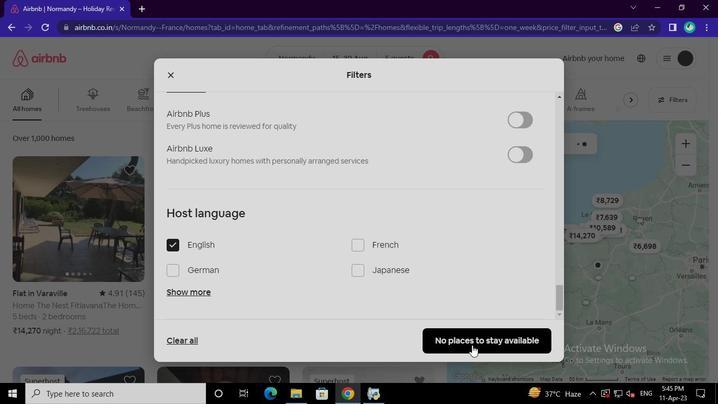 
Action: Mouse pressed left at (471, 340)
Screenshot: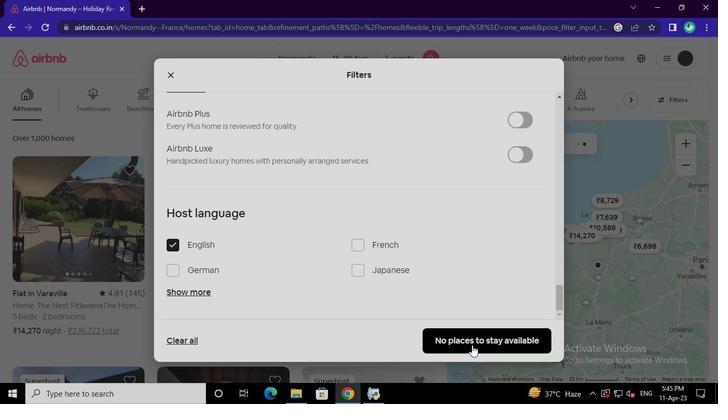 
Action: Mouse moved to (371, 394)
Screenshot: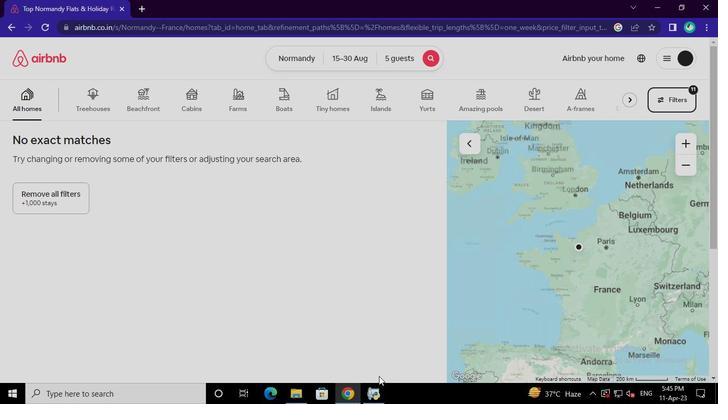 
Action: Mouse pressed left at (371, 394)
Screenshot: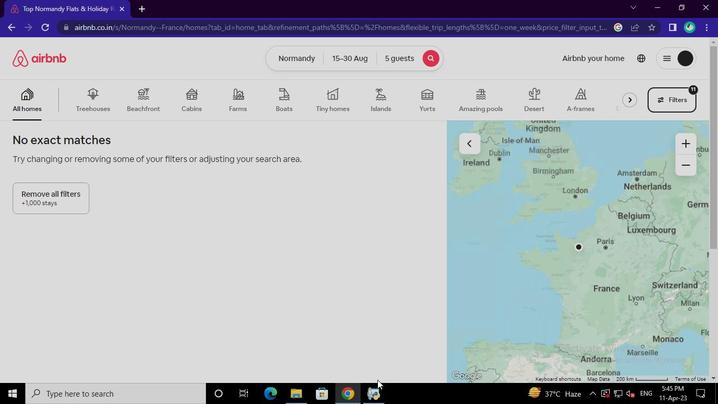 
Action: Mouse moved to (526, 19)
Screenshot: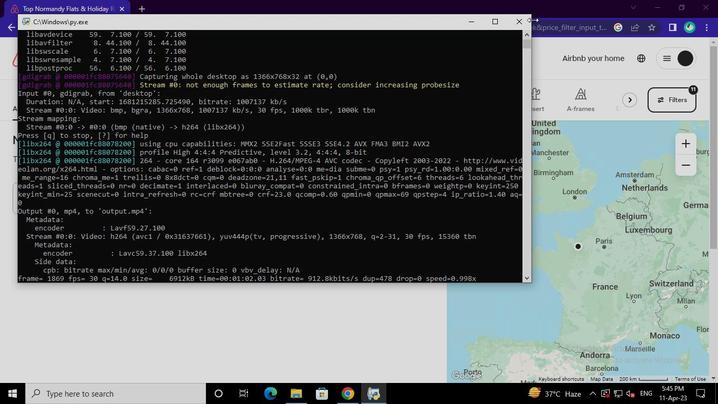 
Action: Mouse pressed left at (526, 19)
Screenshot: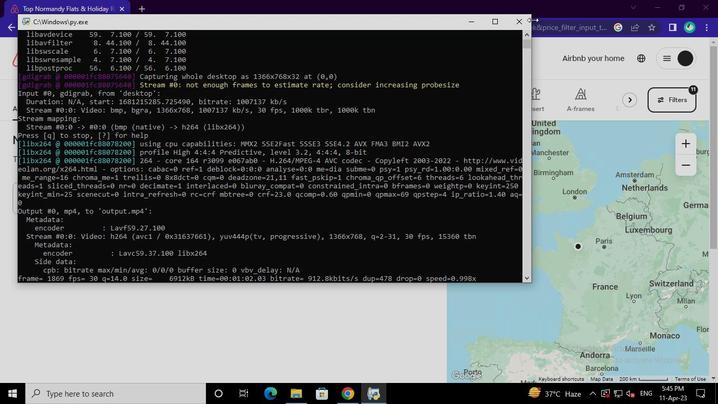 
